 Task: Find public transportation options from New York City, New York, to Washington, DC.
Action: Mouse moved to (274, 103)
Screenshot: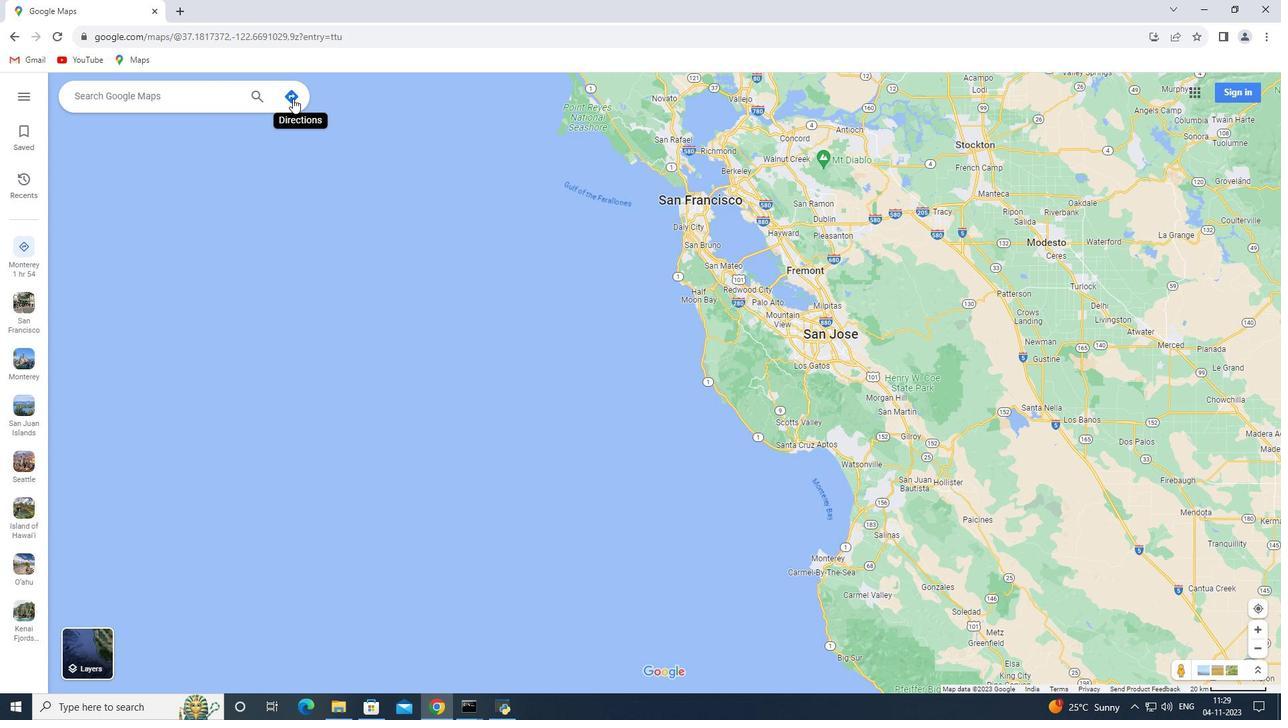 
Action: Mouse pressed left at (274, 103)
Screenshot: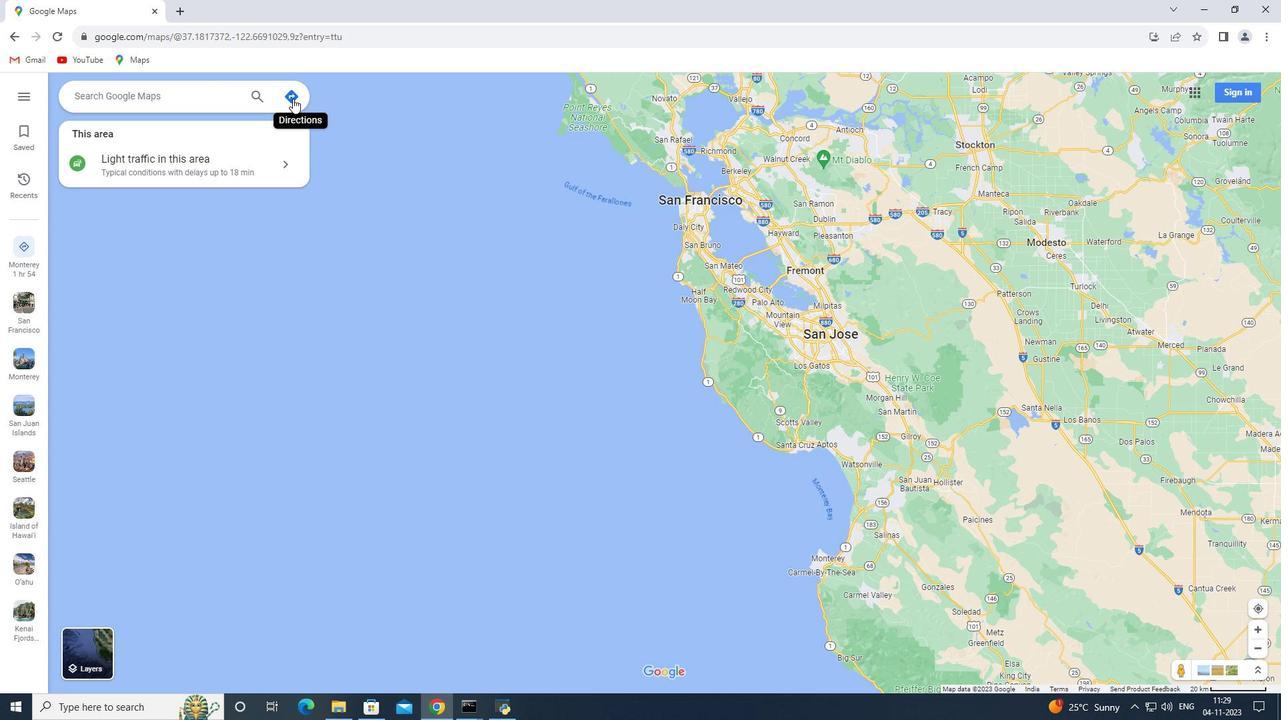 
Action: Mouse moved to (204, 85)
Screenshot: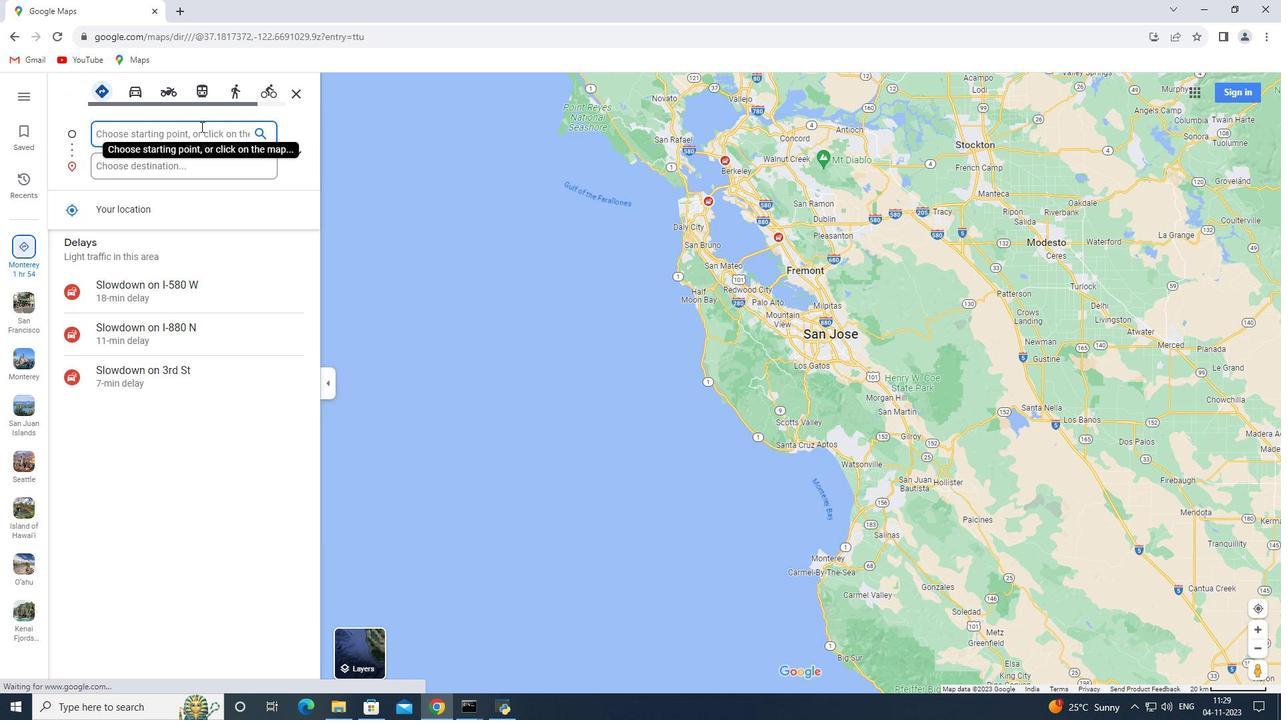 
Action: Key pressed <Key.shift_r>New<Key.space><Key.shift>York<Key.space><Key.shift>City,<Key.space><Key.shift>New<Key.space><Key.shift><Key.shift>York
Screenshot: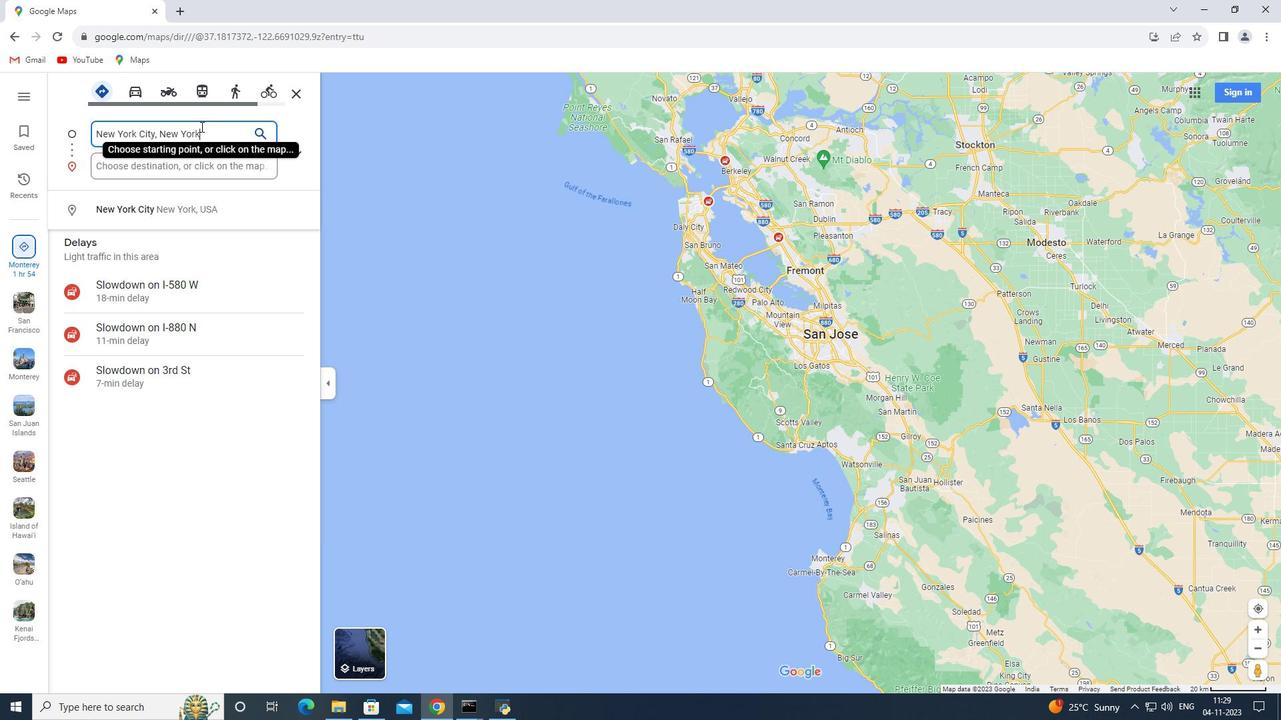 
Action: Mouse moved to (186, 55)
Screenshot: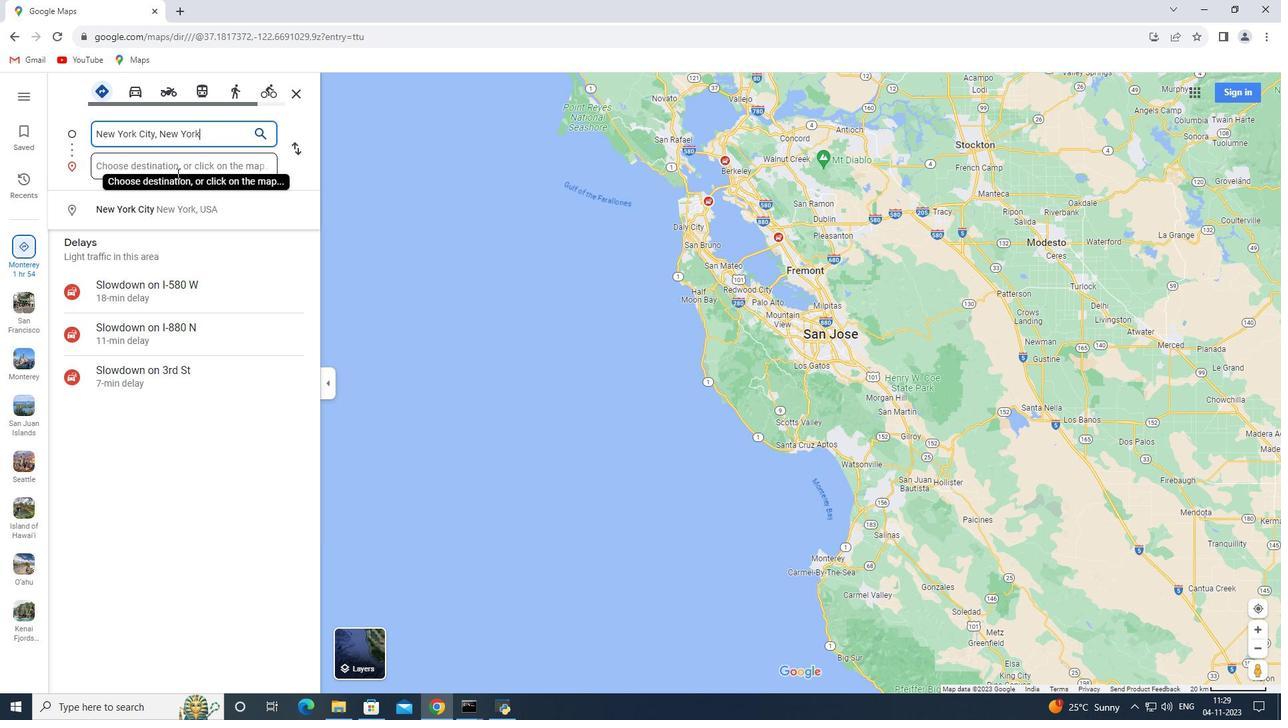 
Action: Mouse pressed left at (186, 55)
Screenshot: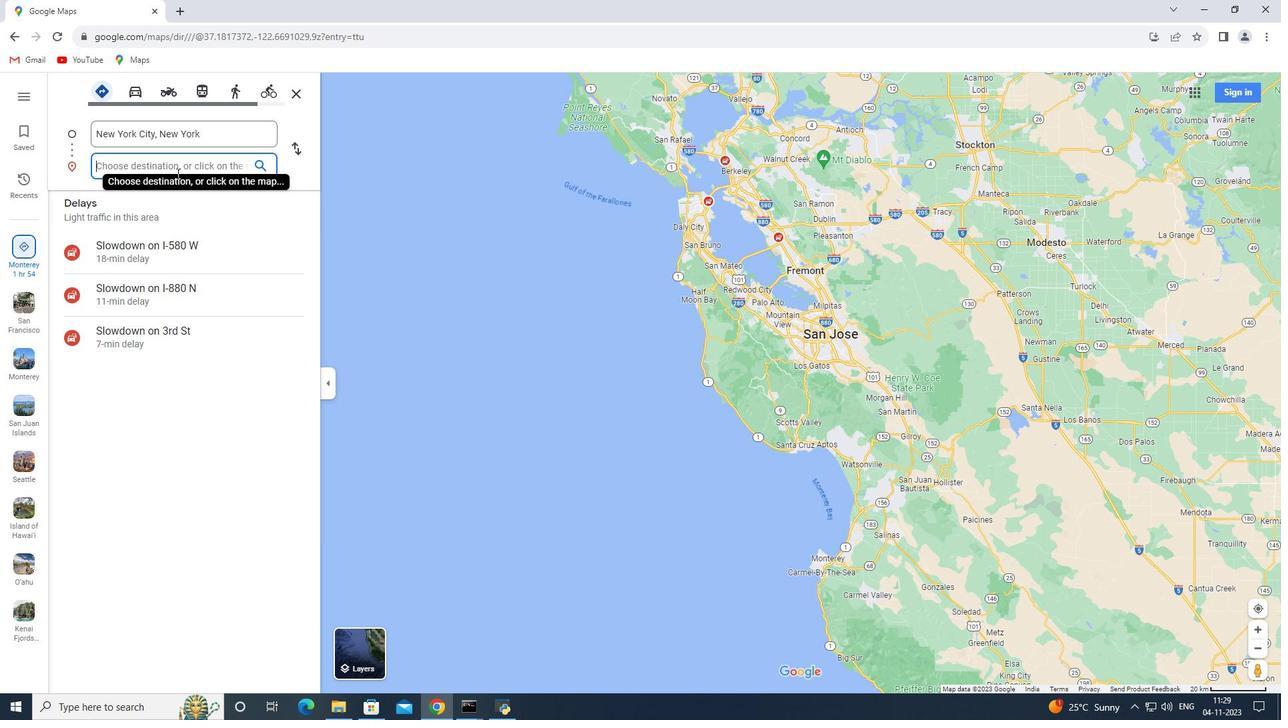 
Action: Key pressed <Key.shift><Key.shift><Key.shift>Washington<Key.space><Key.backspace>,<Key.space><Key.shift>Dc<Key.backspace><Key.shift>C<Key.enter>
Screenshot: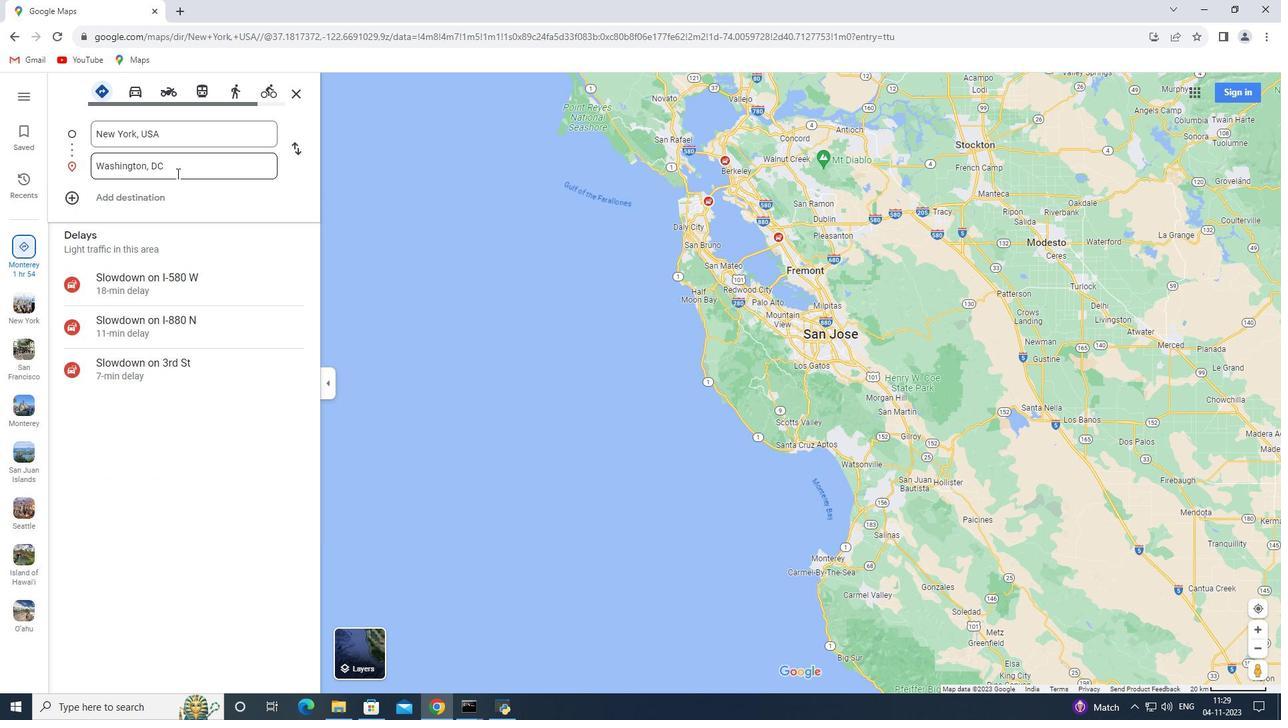 
Action: Mouse moved to (533, 102)
Screenshot: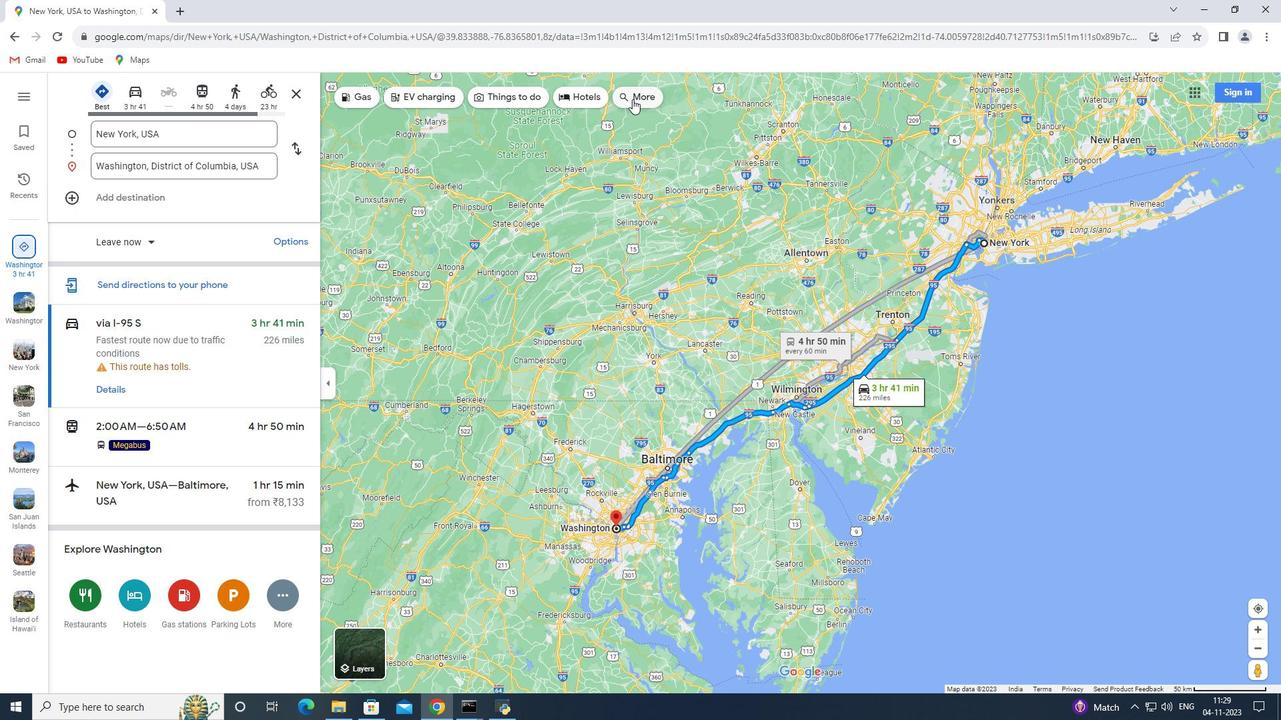
Action: Mouse pressed left at (533, 102)
Screenshot: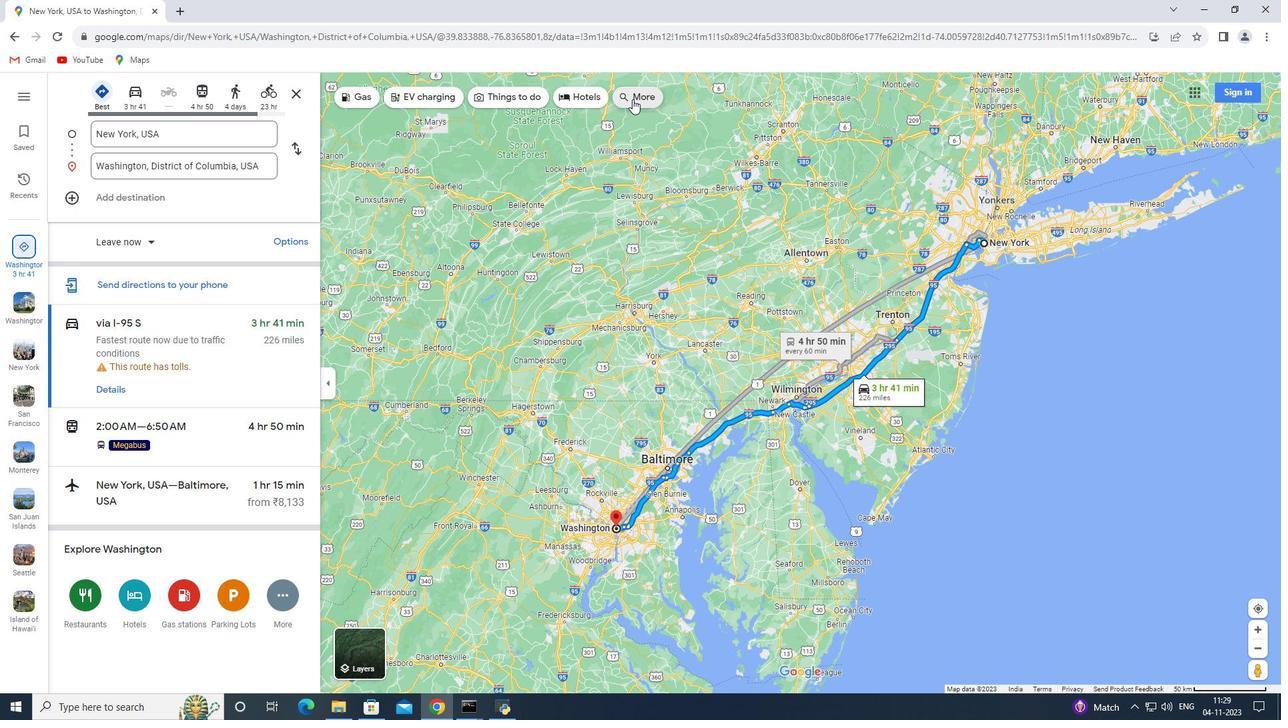 
Action: Mouse moved to (194, 103)
Screenshot: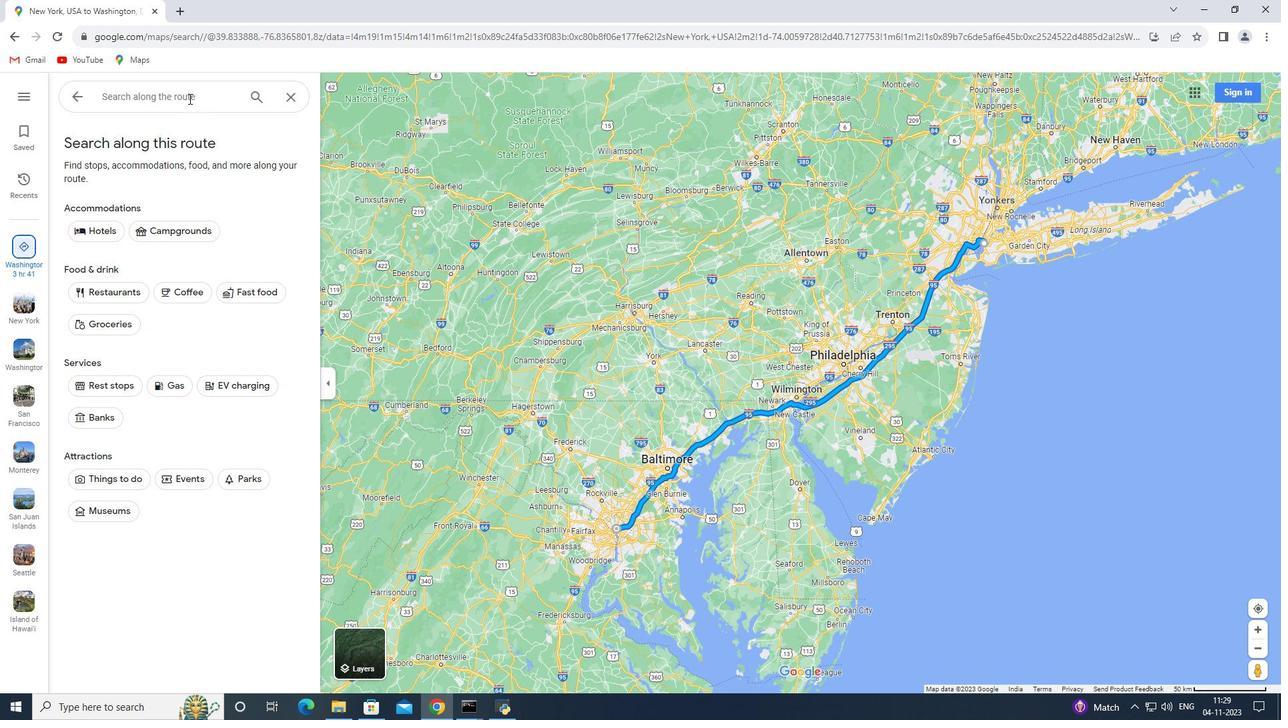 
Action: Mouse pressed left at (194, 103)
Screenshot: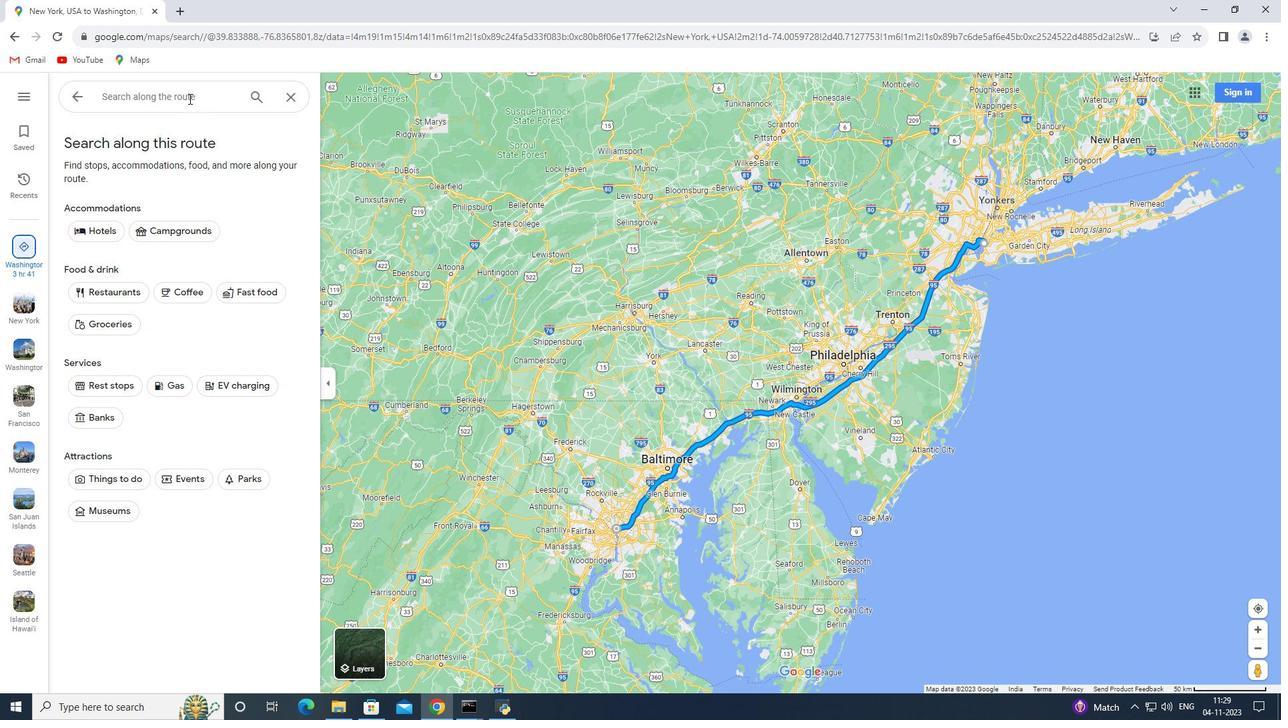 
Action: Key pressed public<Key.space>transportation<Key.enter>
Screenshot: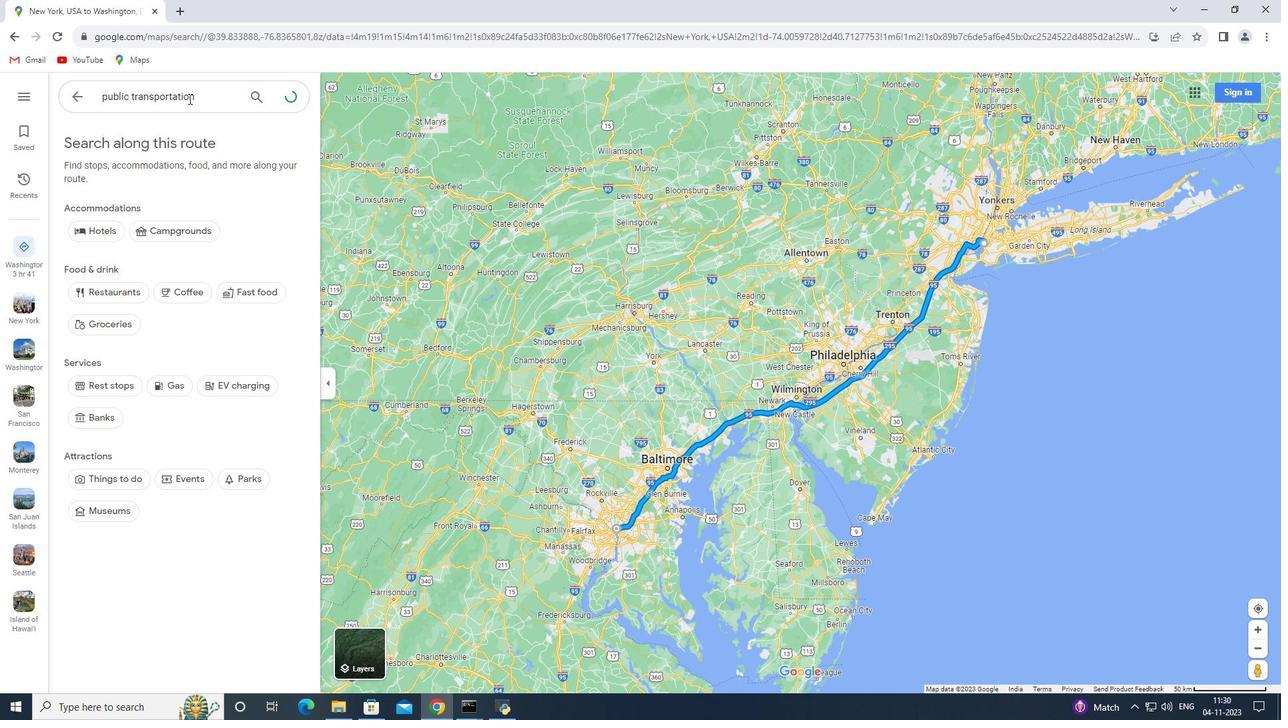
Action: Mouse moved to (170, 84)
Screenshot: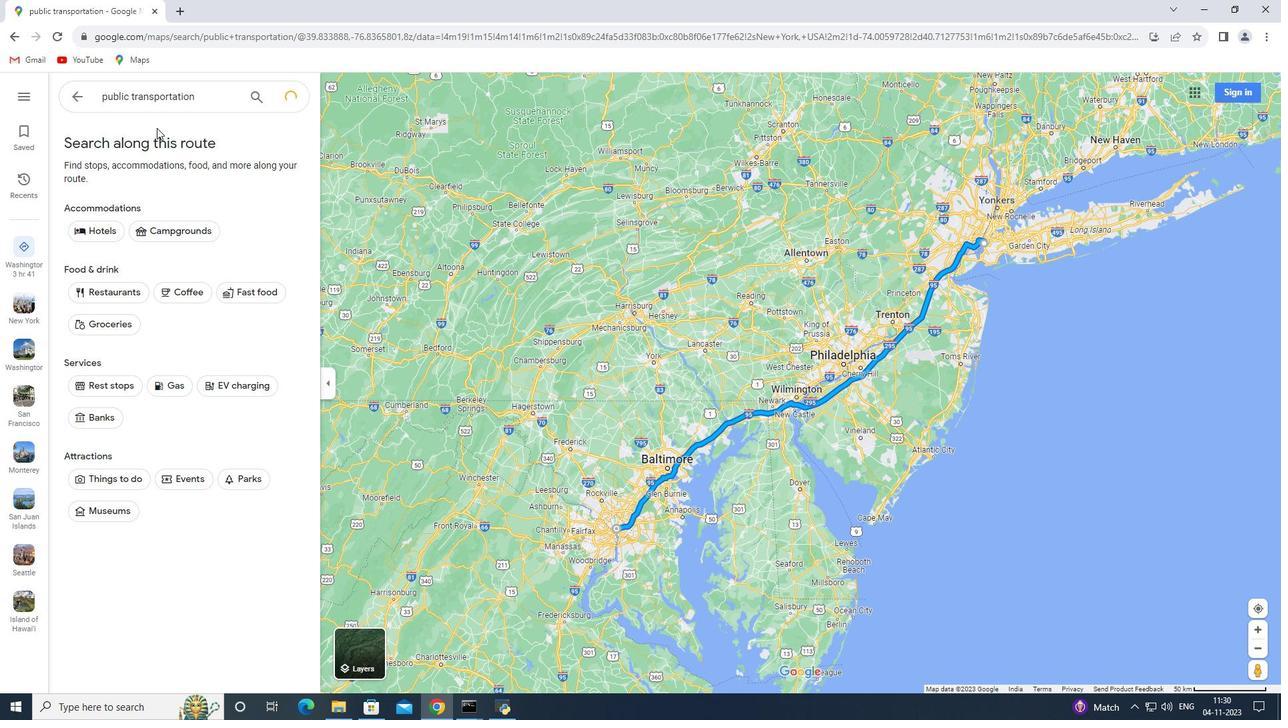 
